 Task: Create in the project AquaVue and in the Backlog issue 'Integrate a new payment gateway into an e-commerce website' a child issue 'Security testing and implementation', and assign it to team member softage.3@softage.net. Create in the project AquaVue and in the Backlog issue 'Create a data backup and recovery plan for a company's IT infrastructure' a child issue 'Code review and optimization', and assign it to team member softage.4@softage.net
Action: Mouse moved to (213, 61)
Screenshot: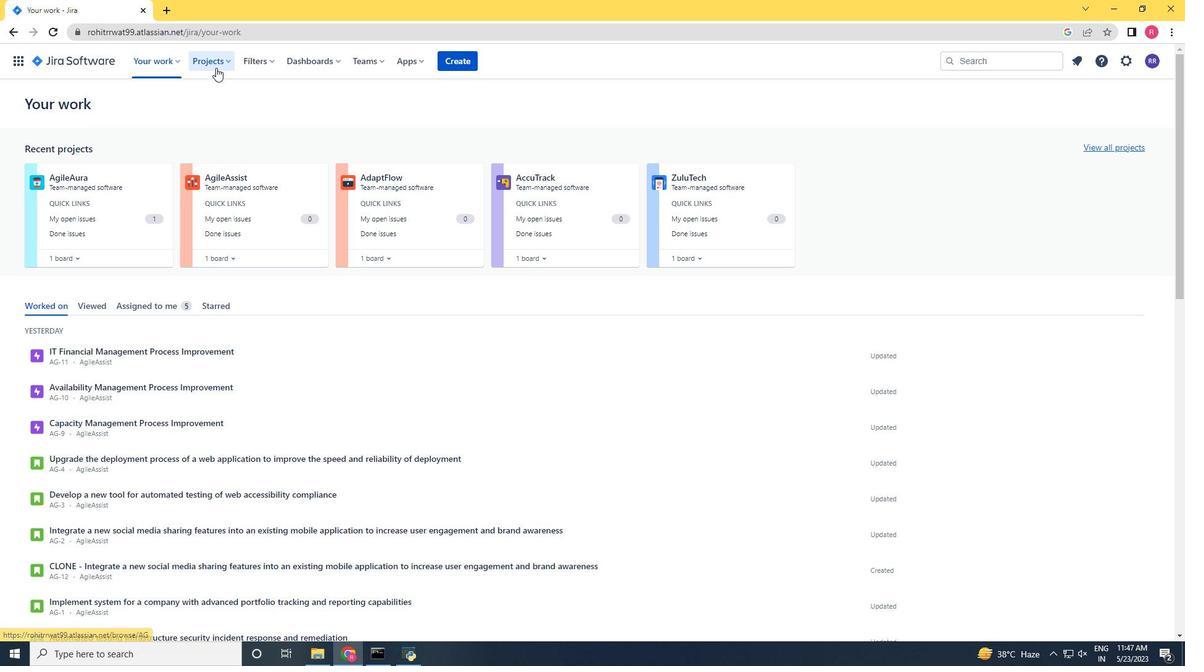
Action: Mouse pressed left at (213, 61)
Screenshot: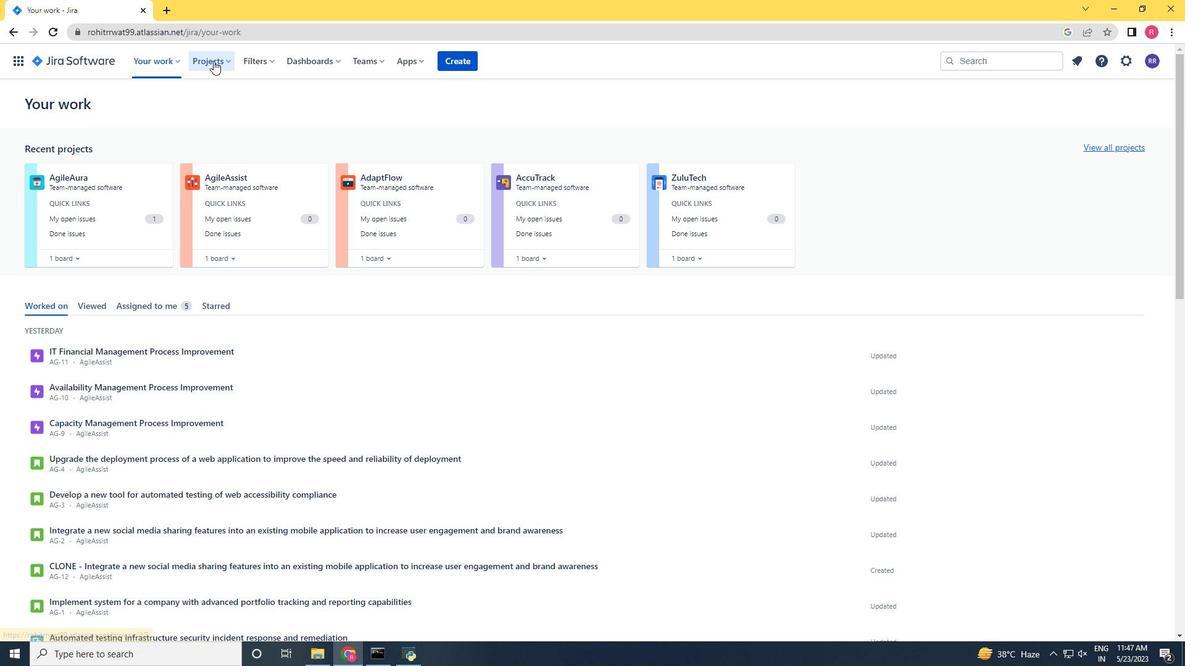 
Action: Mouse moved to (266, 125)
Screenshot: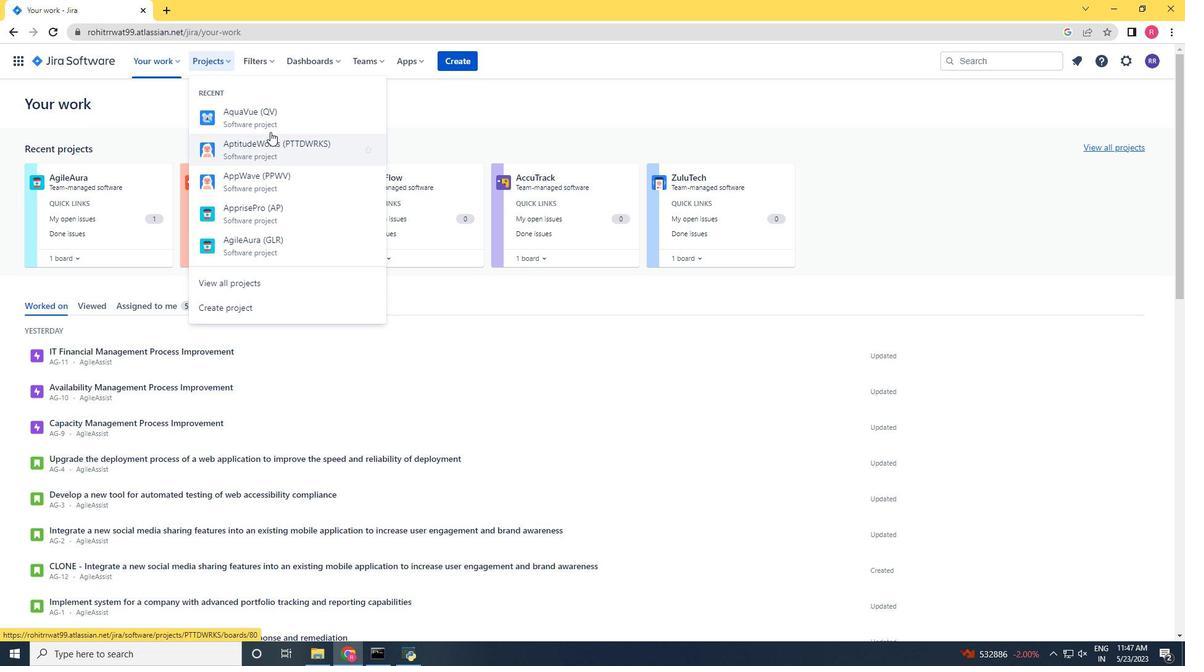 
Action: Mouse pressed left at (266, 125)
Screenshot: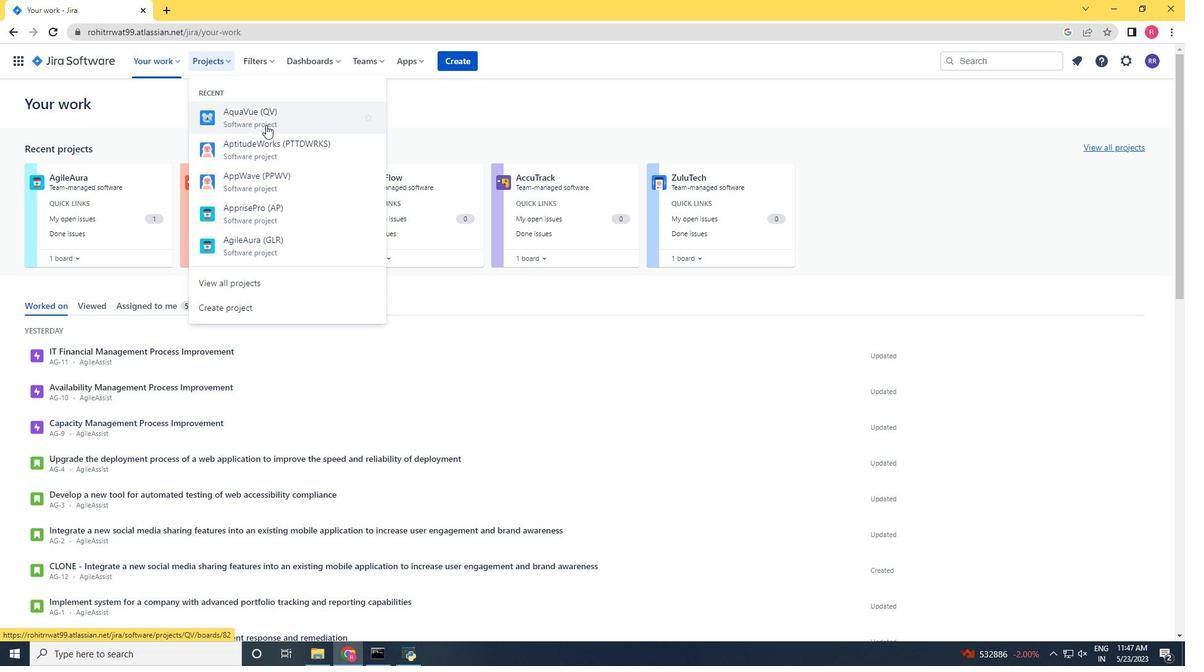 
Action: Mouse moved to (75, 190)
Screenshot: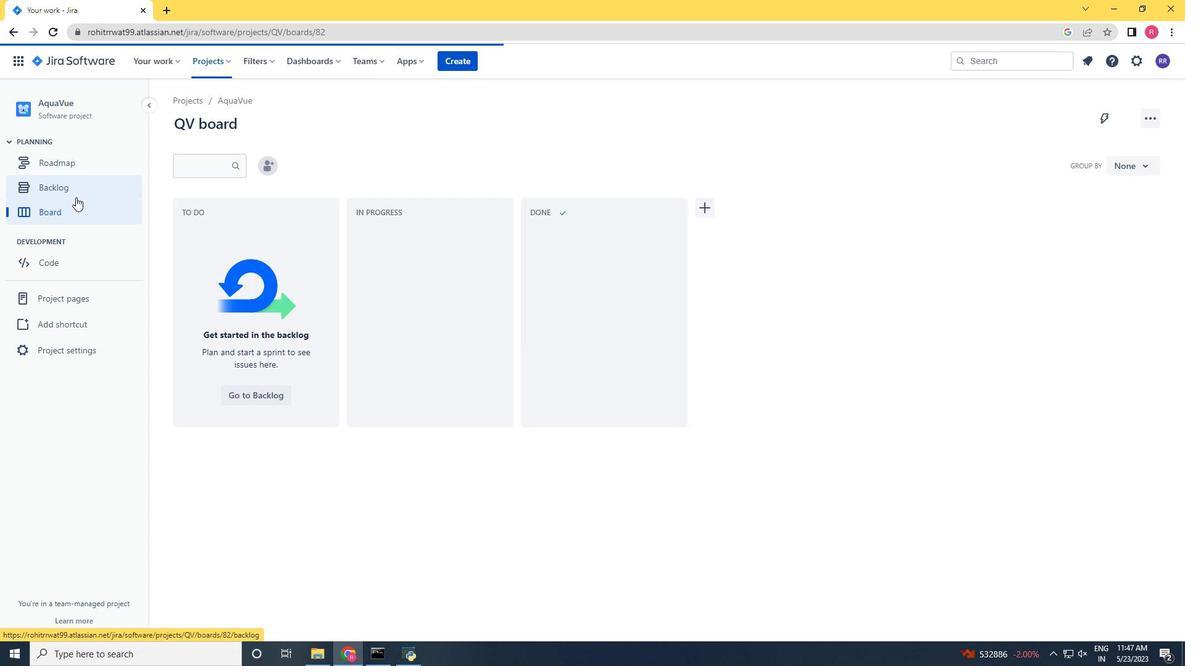 
Action: Mouse pressed left at (75, 190)
Screenshot: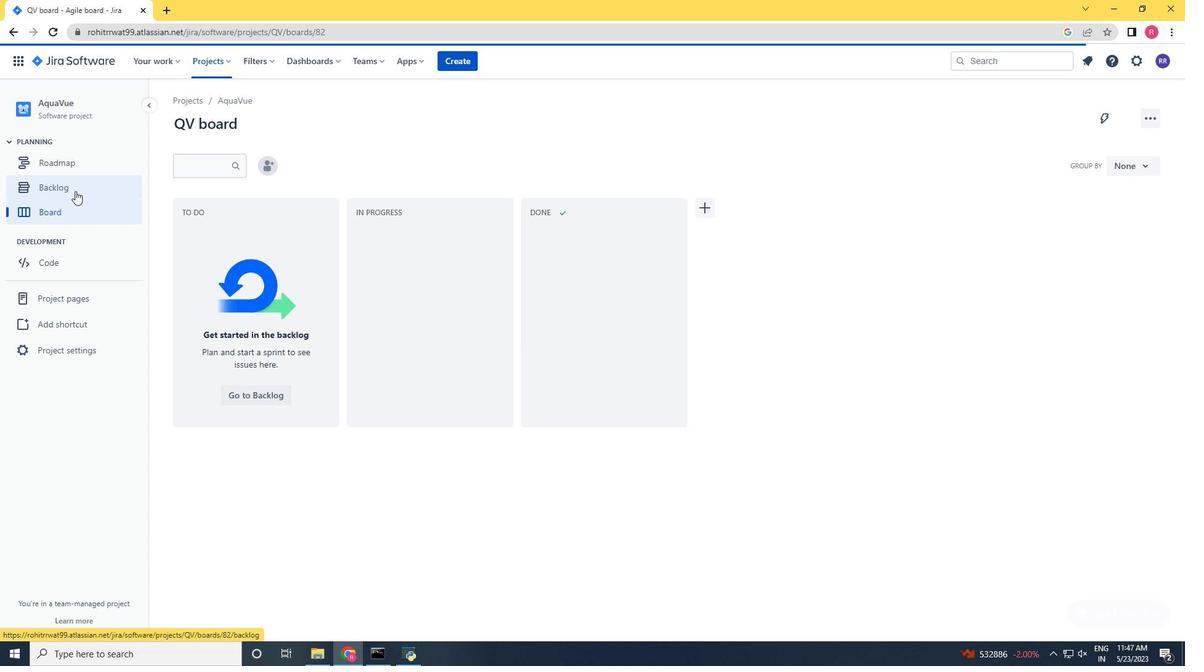 
Action: Mouse moved to (361, 425)
Screenshot: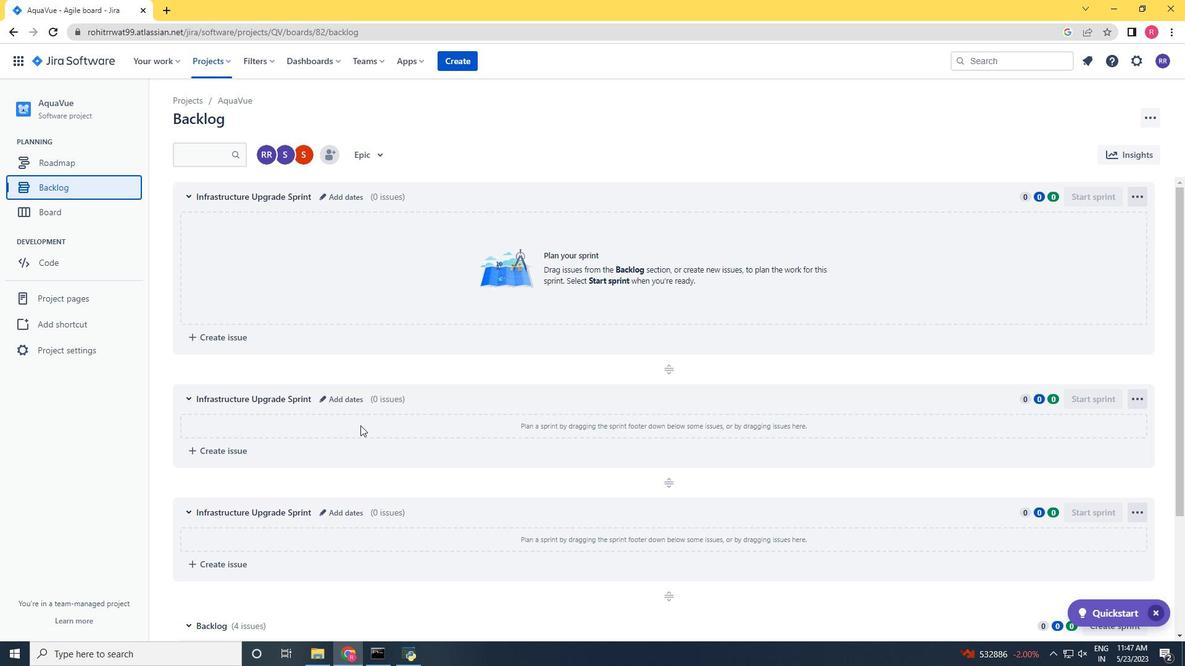 
Action: Mouse scrolled (361, 425) with delta (0, 0)
Screenshot: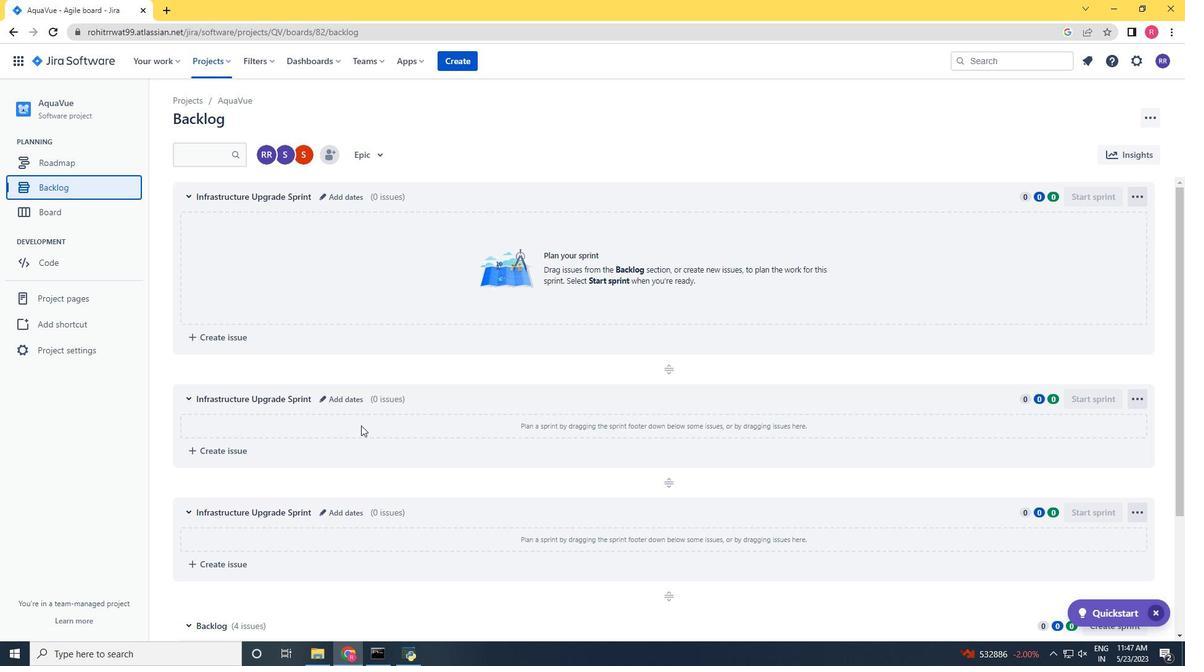 
Action: Mouse scrolled (361, 425) with delta (0, 0)
Screenshot: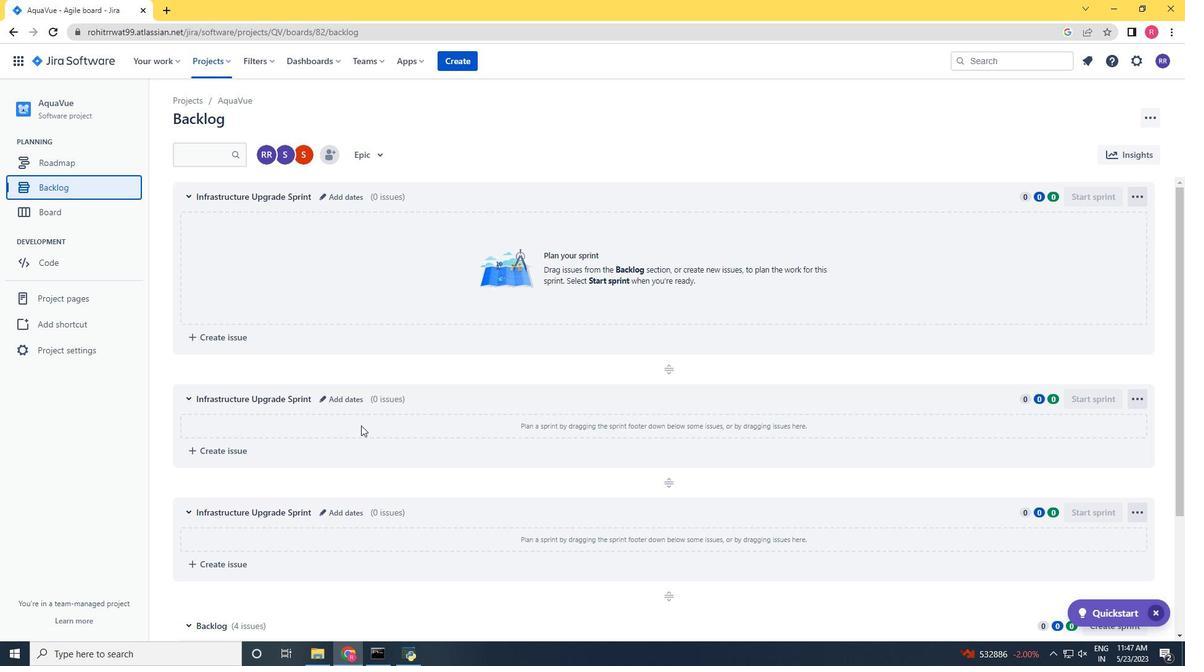 
Action: Mouse scrolled (361, 425) with delta (0, 0)
Screenshot: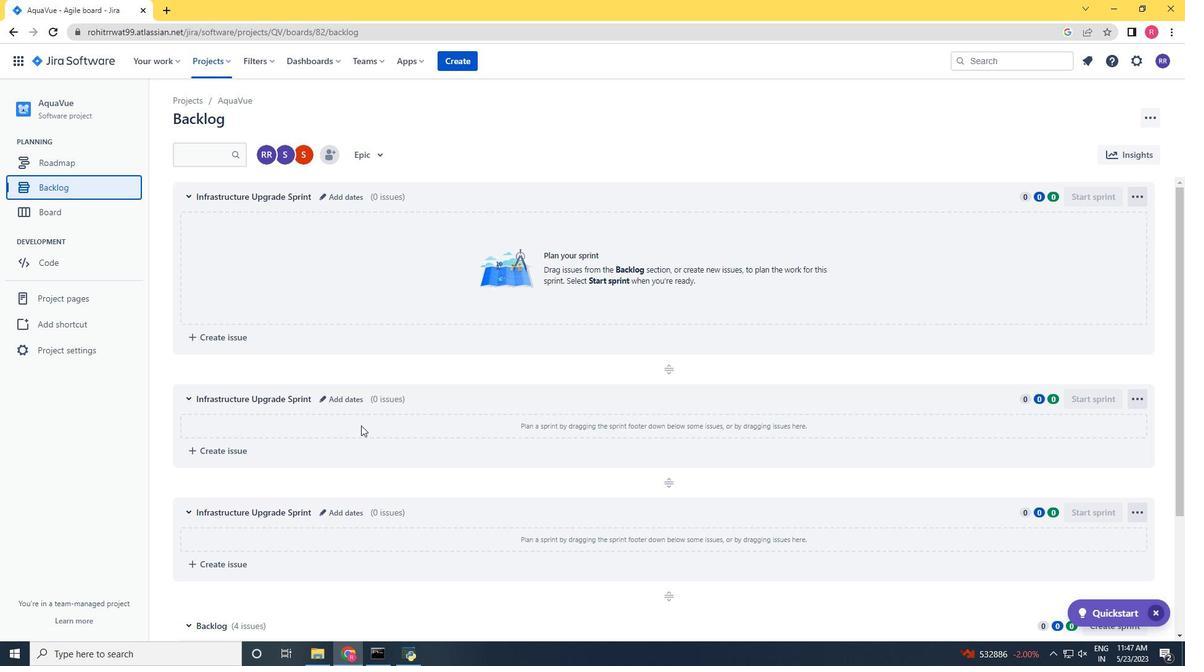 
Action: Mouse moved to (374, 447)
Screenshot: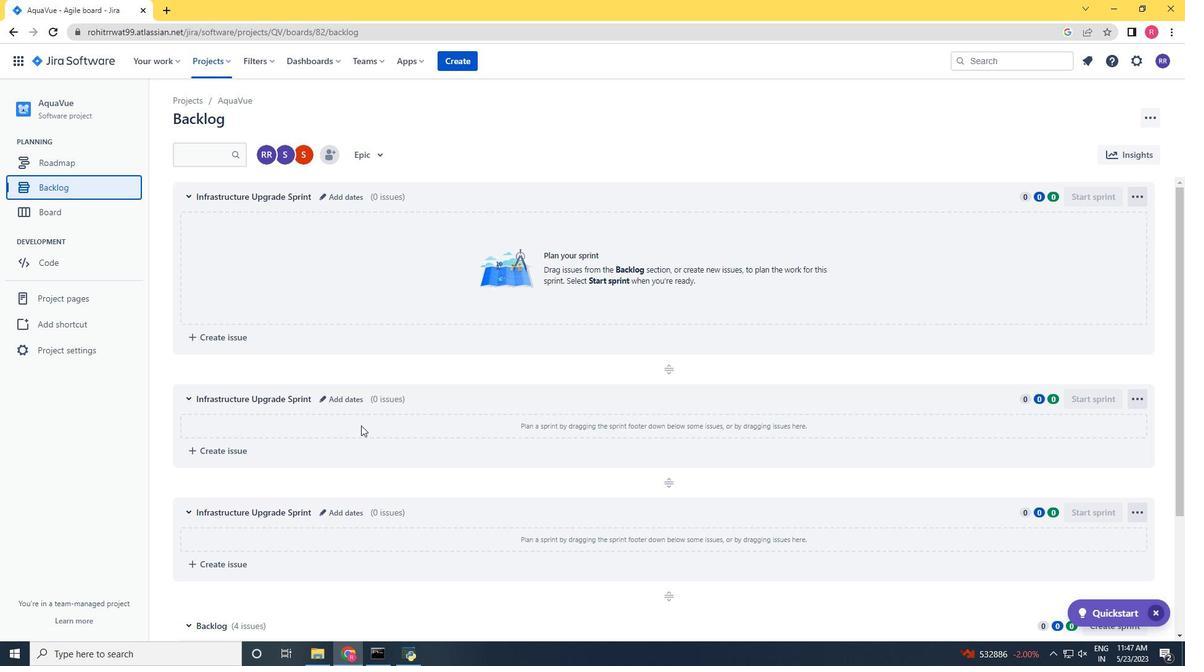 
Action: Mouse scrolled (374, 446) with delta (0, 0)
Screenshot: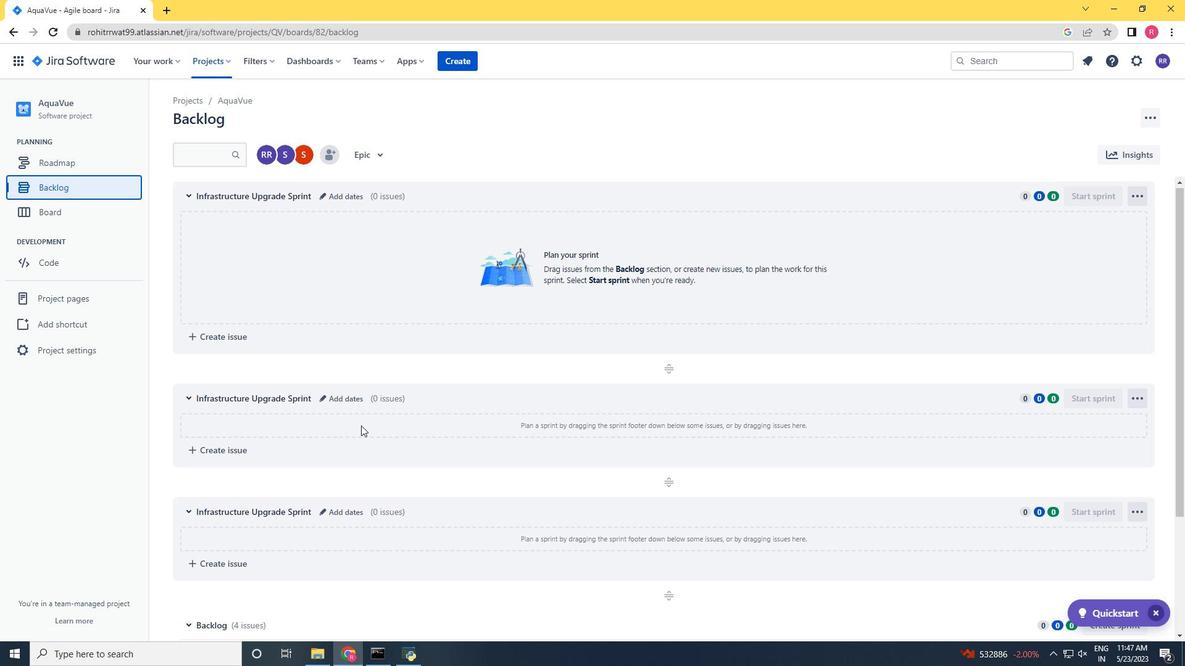 
Action: Mouse moved to (454, 501)
Screenshot: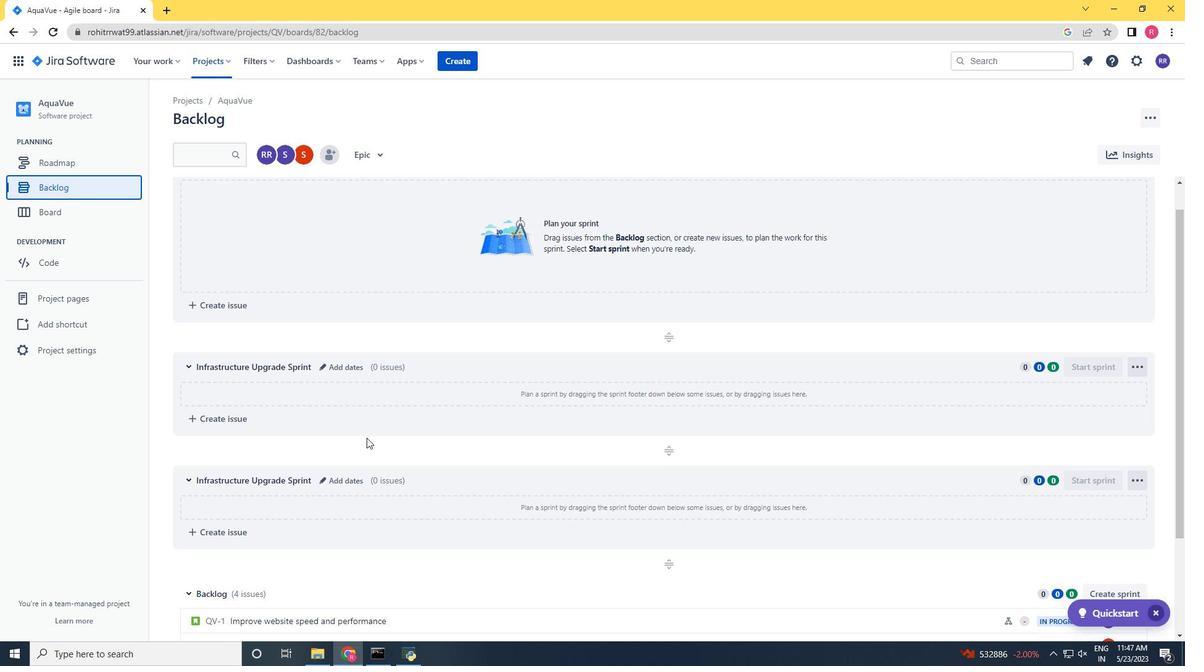 
Action: Mouse scrolled (454, 500) with delta (0, 0)
Screenshot: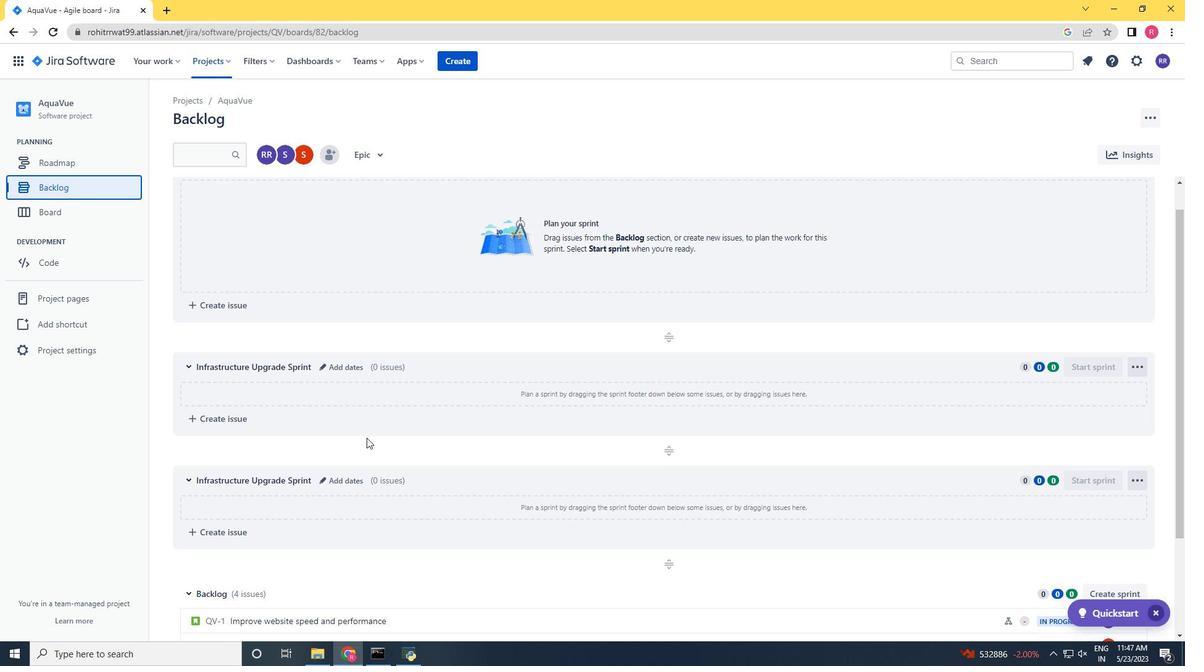 
Action: Mouse moved to (612, 540)
Screenshot: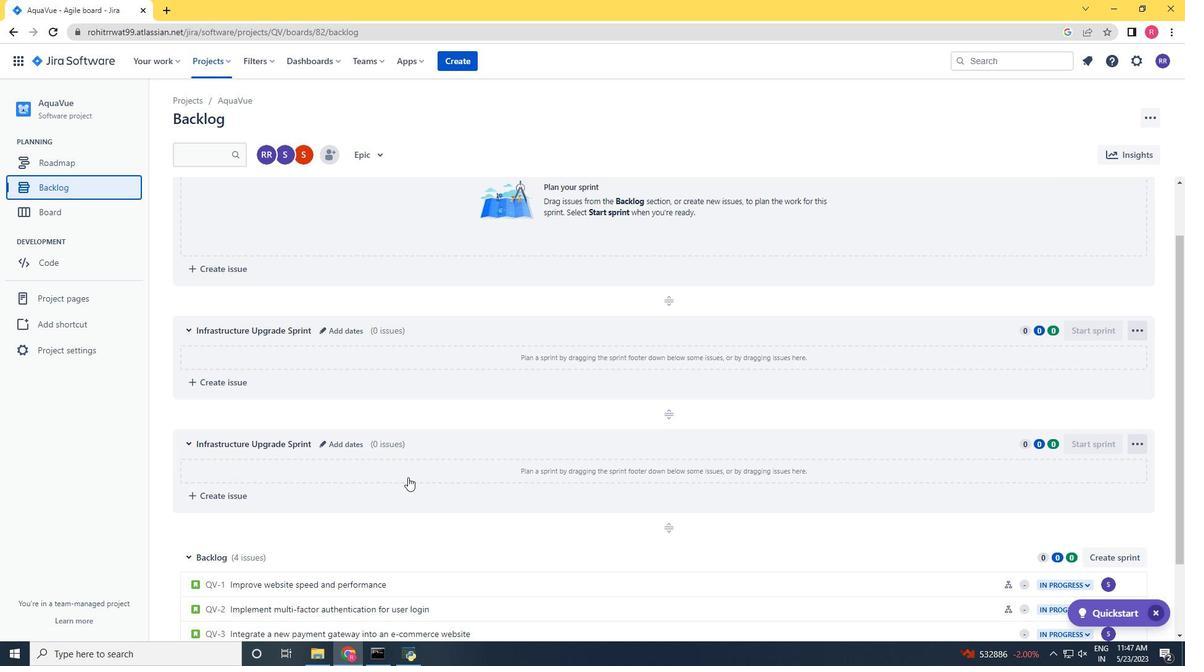 
Action: Mouse scrolled (612, 539) with delta (0, 0)
Screenshot: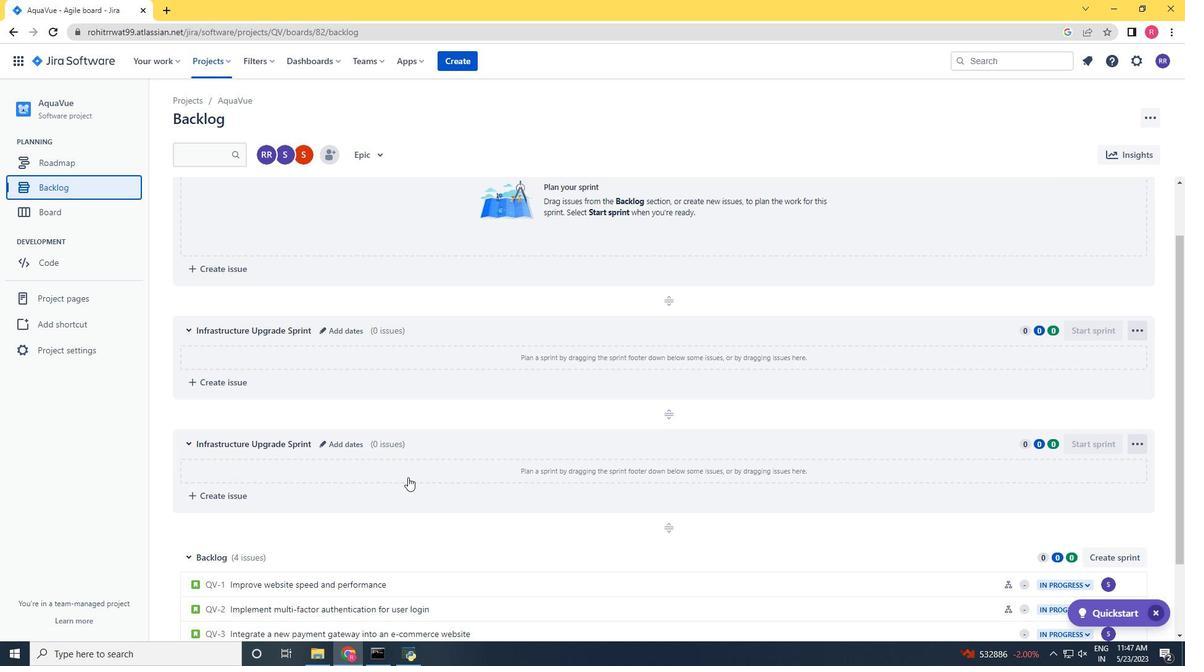 
Action: Mouse moved to (910, 540)
Screenshot: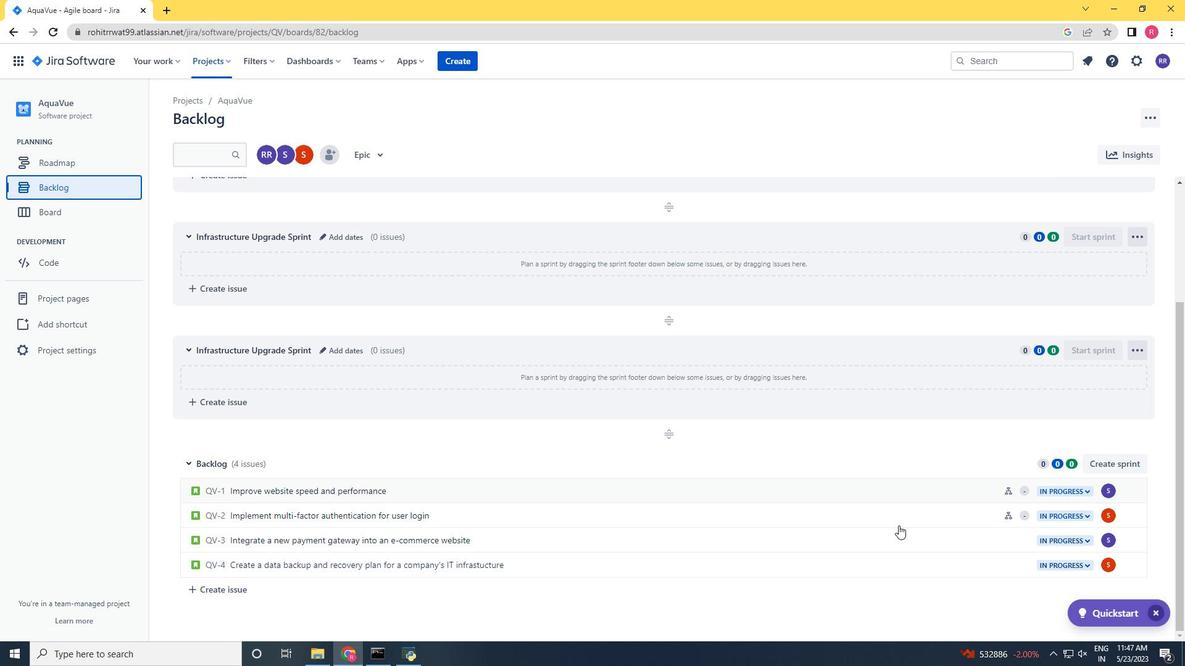 
Action: Mouse pressed left at (910, 540)
Screenshot: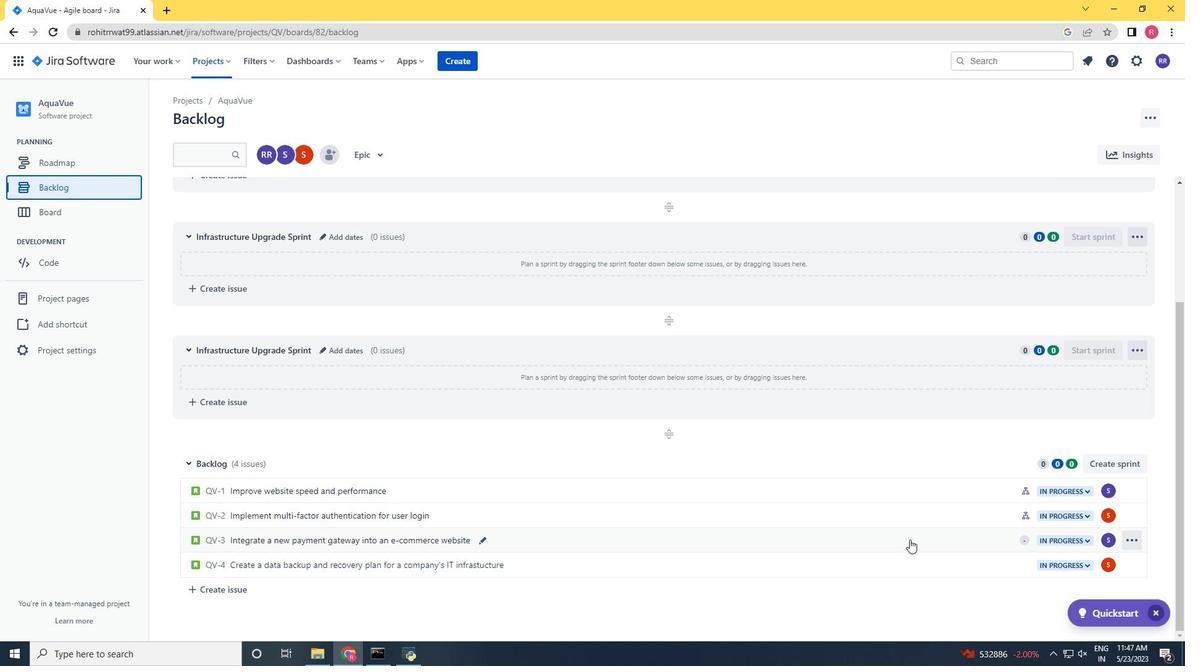 
Action: Mouse moved to (963, 270)
Screenshot: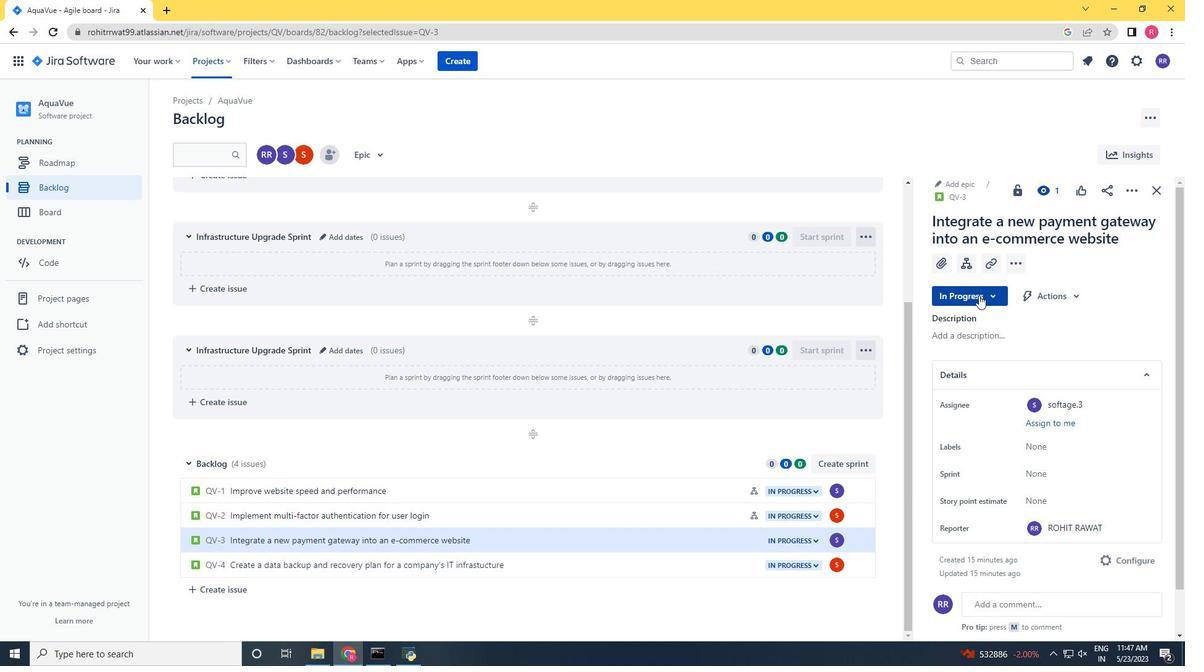 
Action: Mouse pressed left at (963, 270)
Screenshot: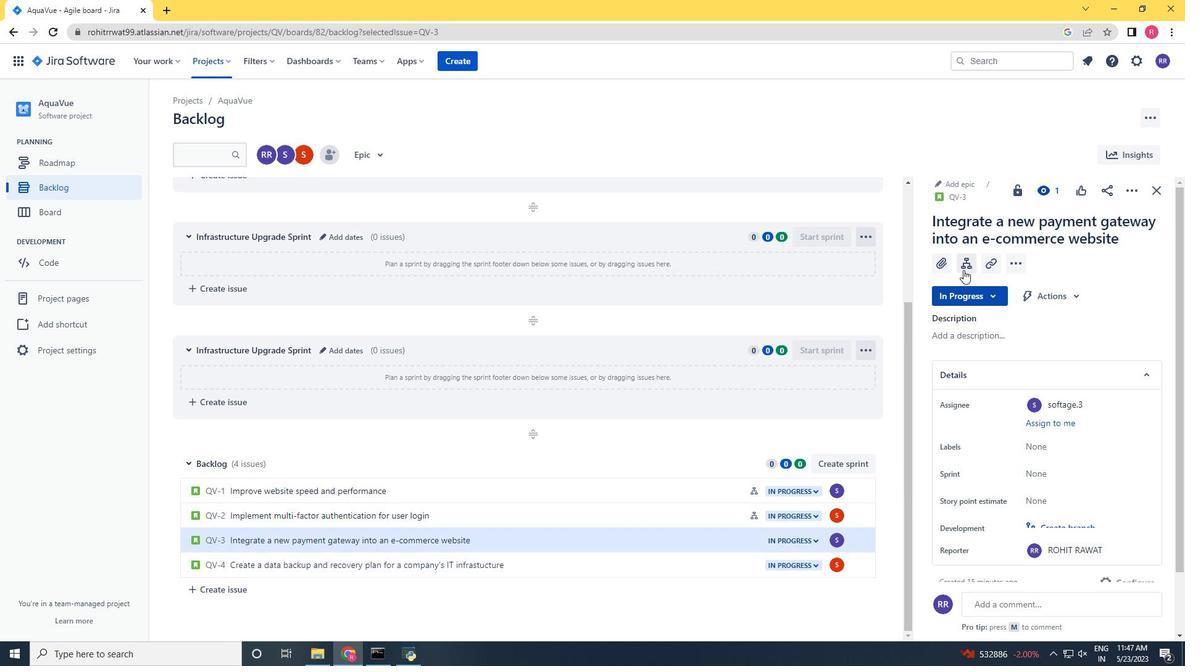 
Action: Mouse moved to (974, 366)
Screenshot: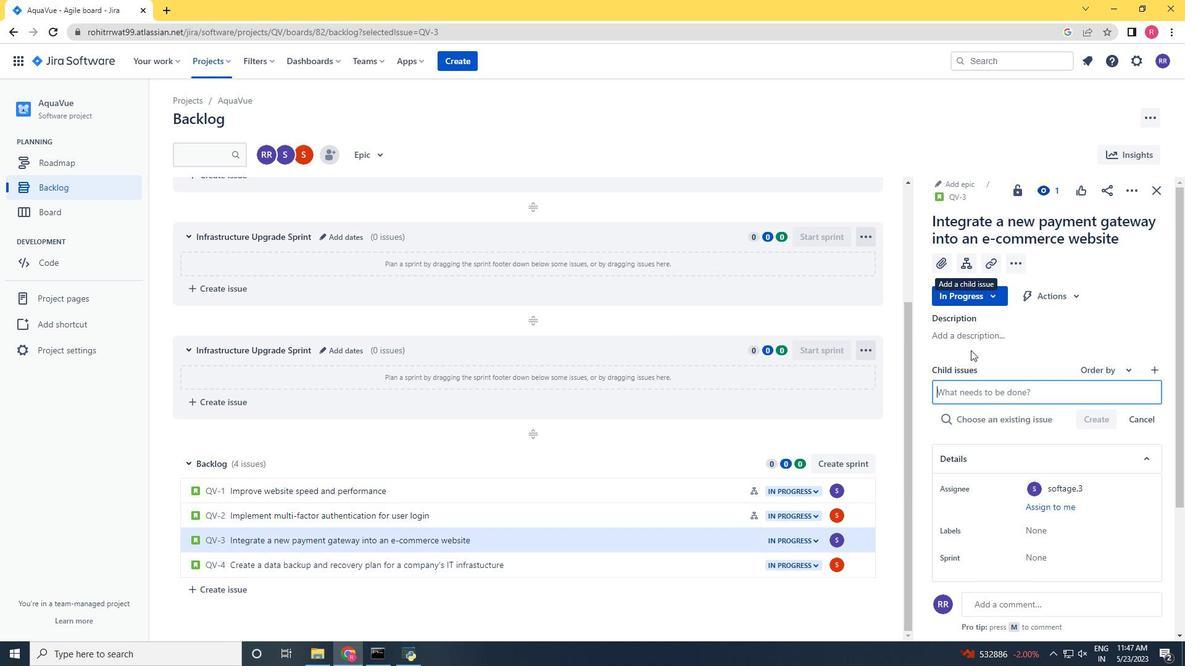 
Action: Key pressed <Key.shift>Security<Key.space>testing<Key.space>and<Key.space>implement<Key.space><Key.backspace>ation<Key.space><Key.enter>
Screenshot: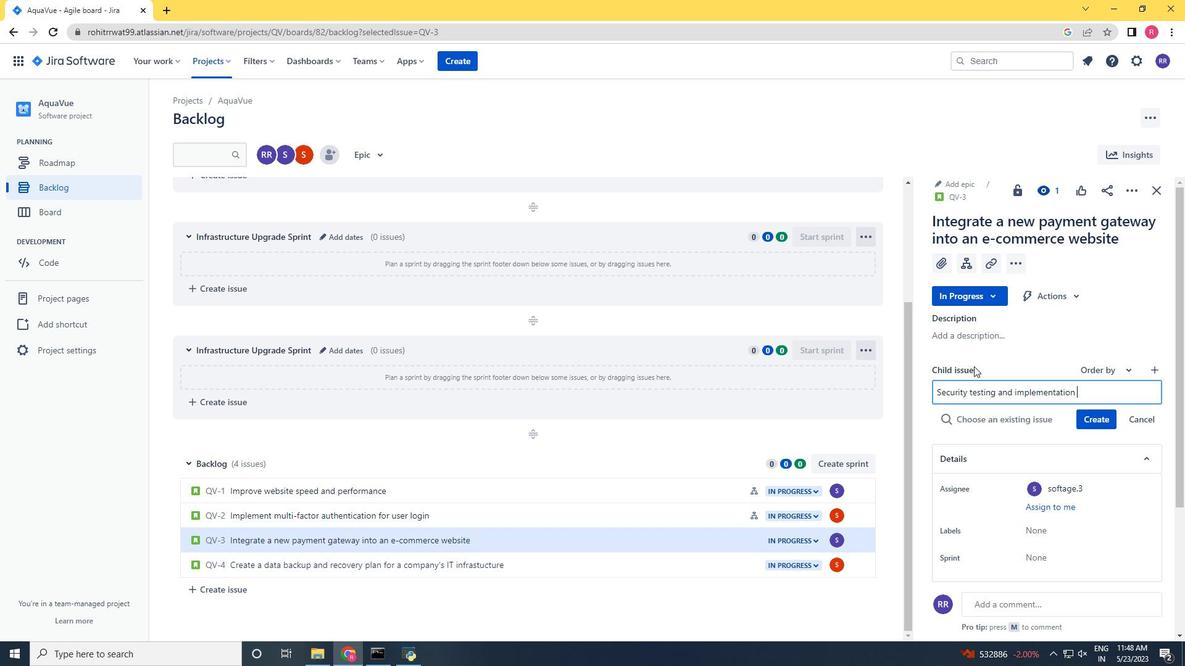 
Action: Mouse moved to (682, 559)
Screenshot: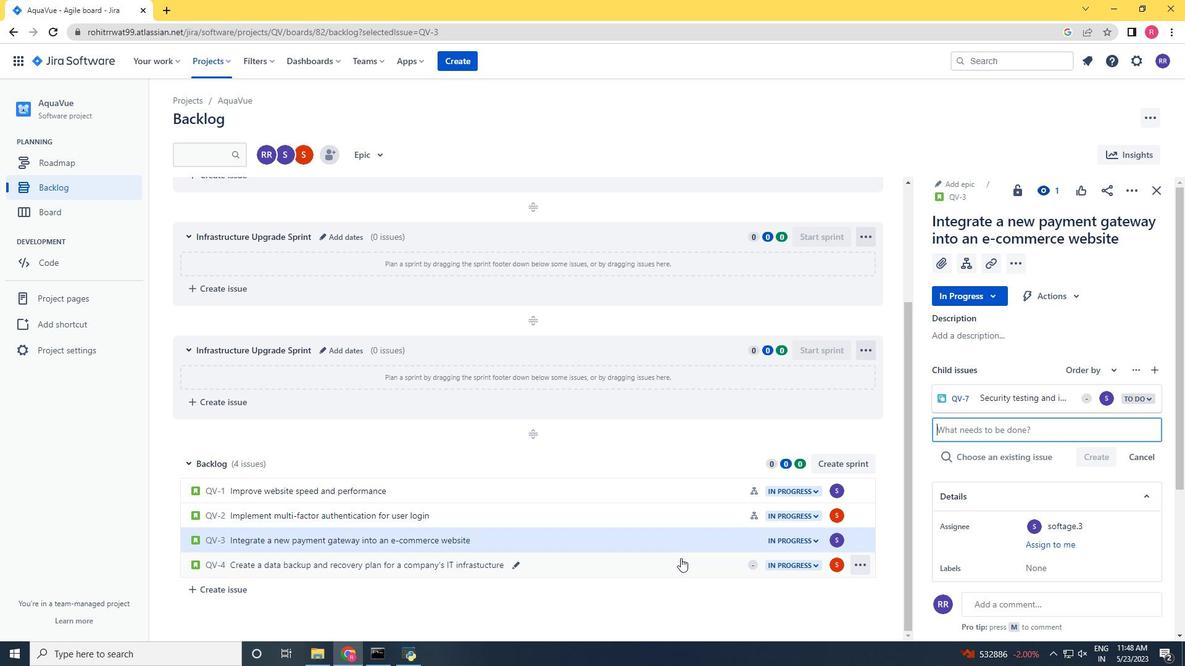 
Action: Mouse pressed left at (682, 559)
Screenshot: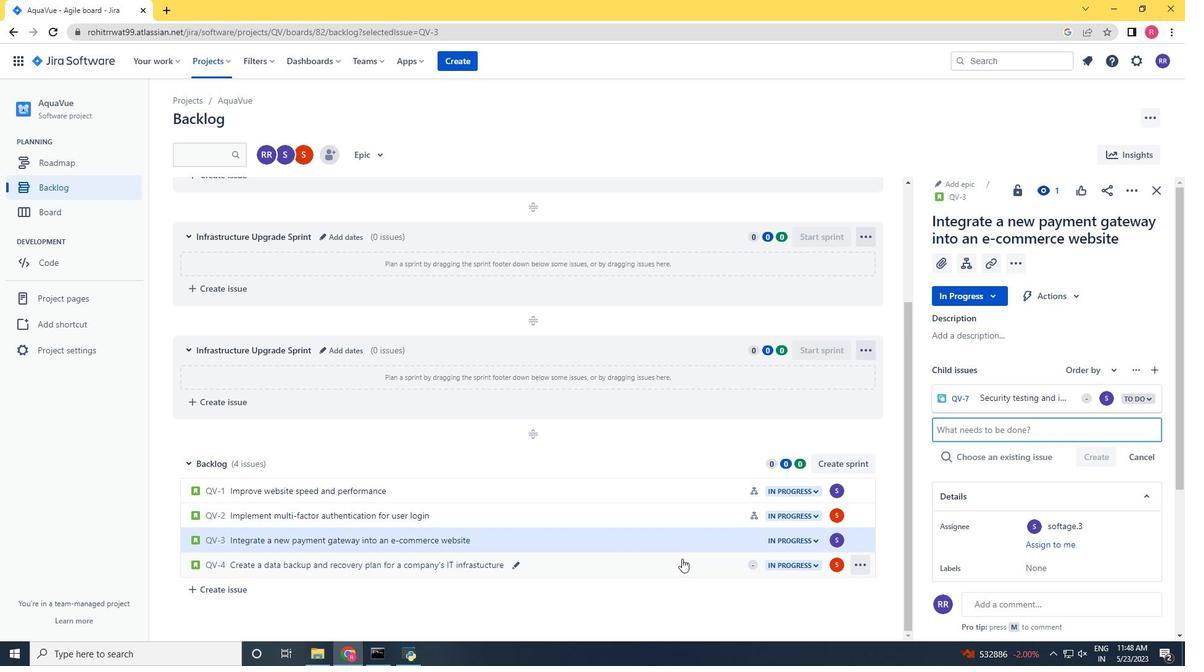 
Action: Mouse moved to (966, 283)
Screenshot: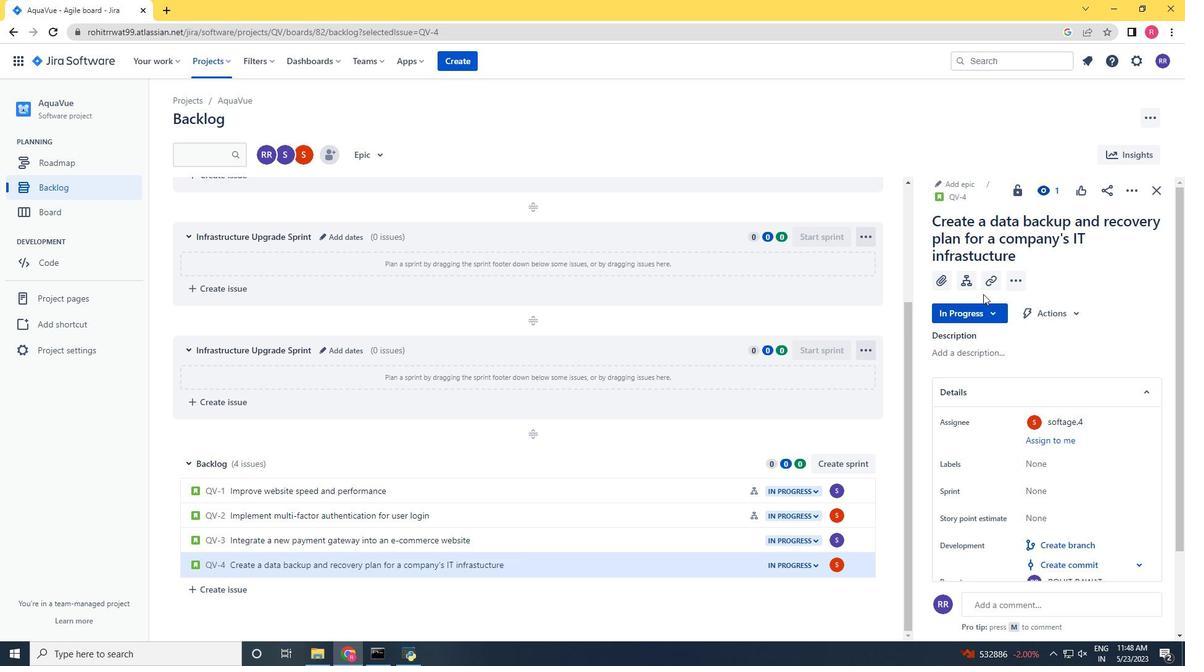 
Action: Mouse pressed left at (966, 283)
Screenshot: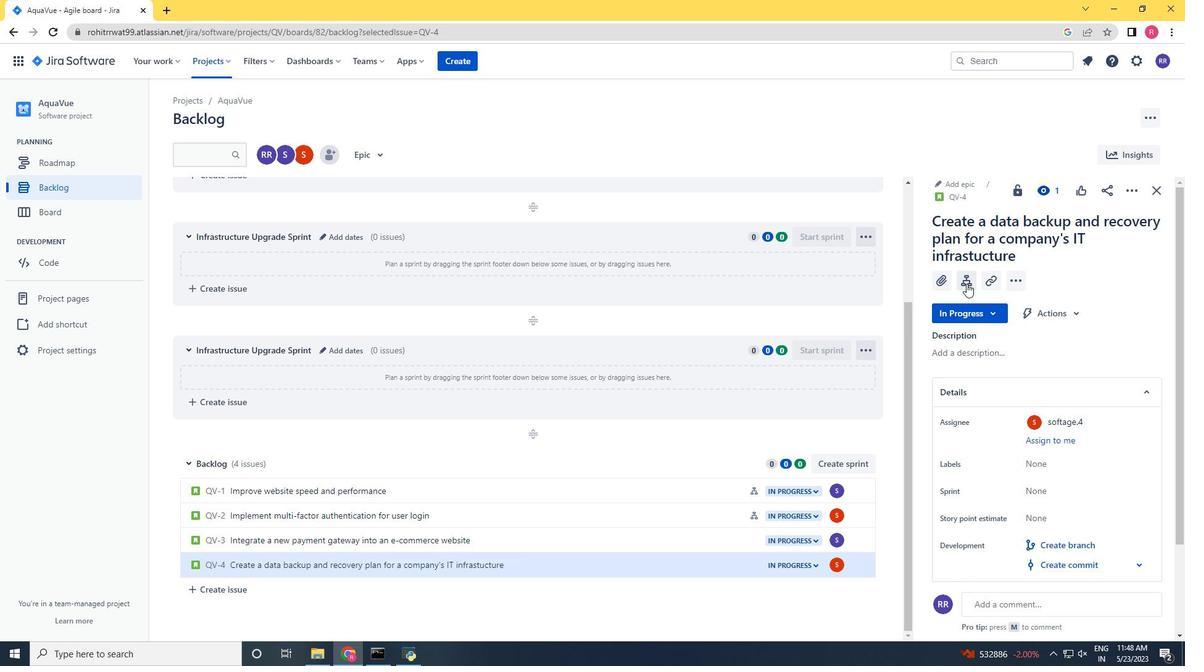 
Action: Key pressed <Key.shift>Code<Key.space><Key.space>review<Key.space>and<Key.space>optimization<Key.space><Key.enter>
Screenshot: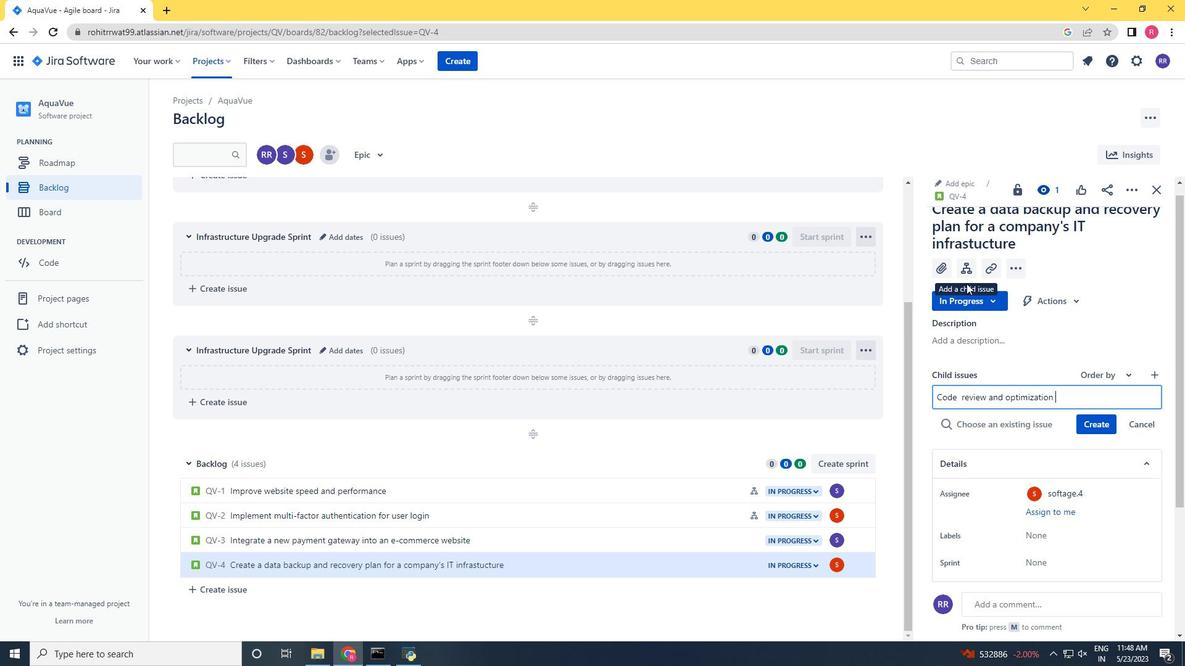 
Action: Mouse moved to (1110, 402)
Screenshot: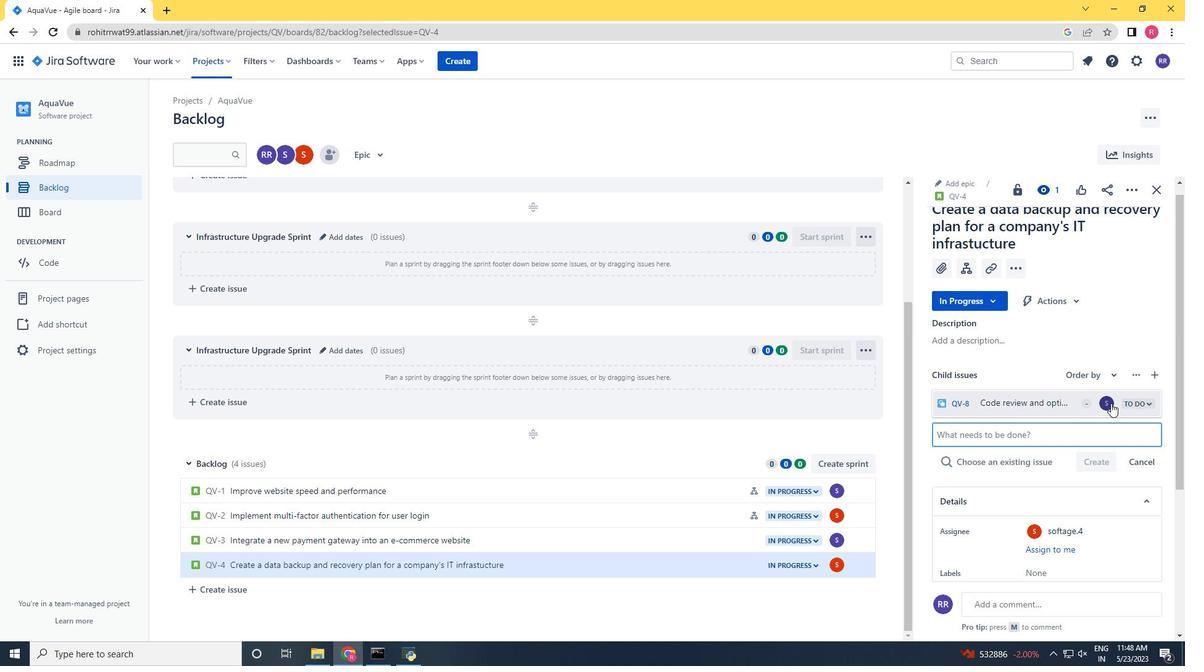 
Action: Mouse pressed left at (1110, 402)
Screenshot: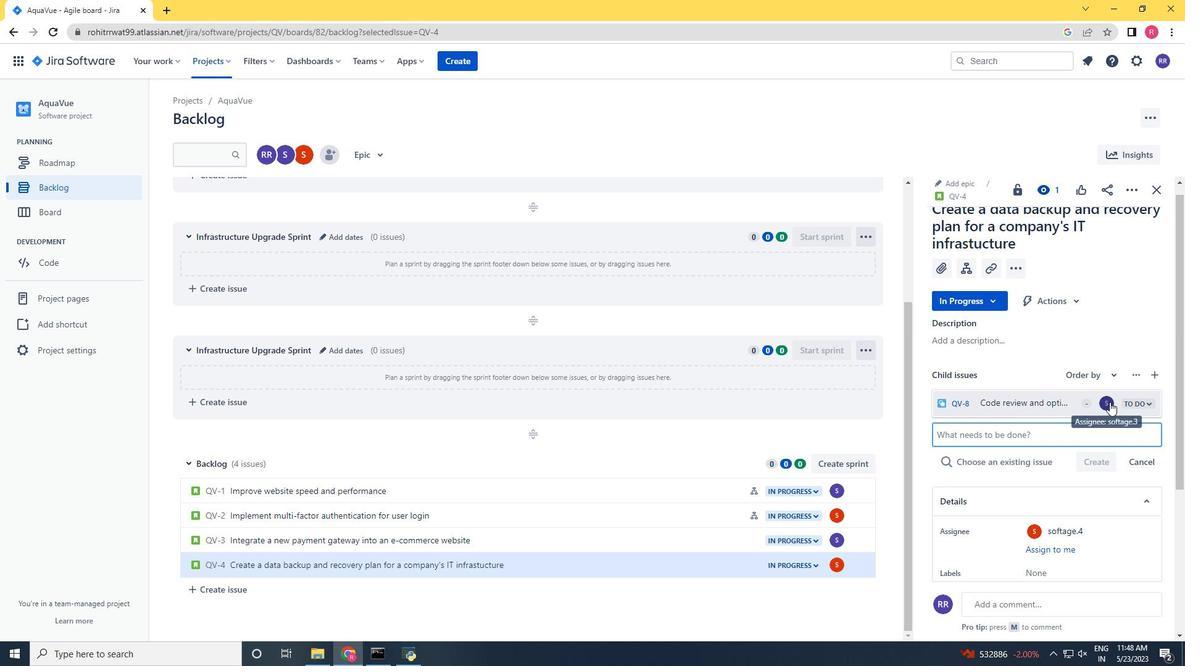 
Action: Key pressed softage.4
Screenshot: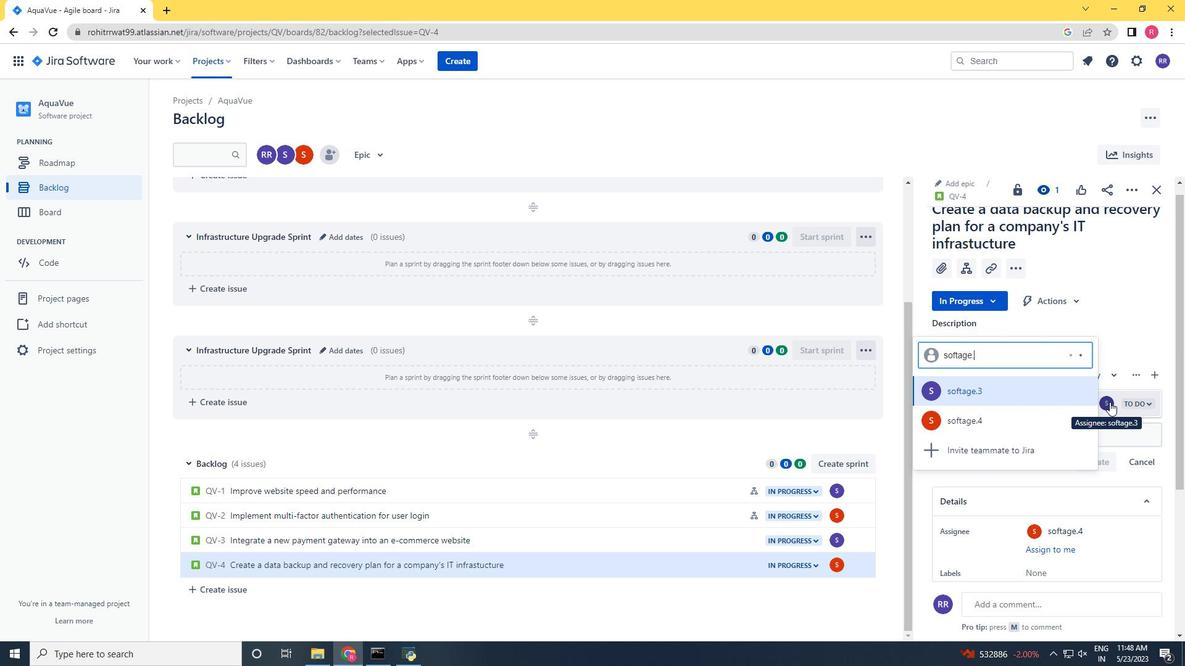 
Action: Mouse moved to (988, 384)
Screenshot: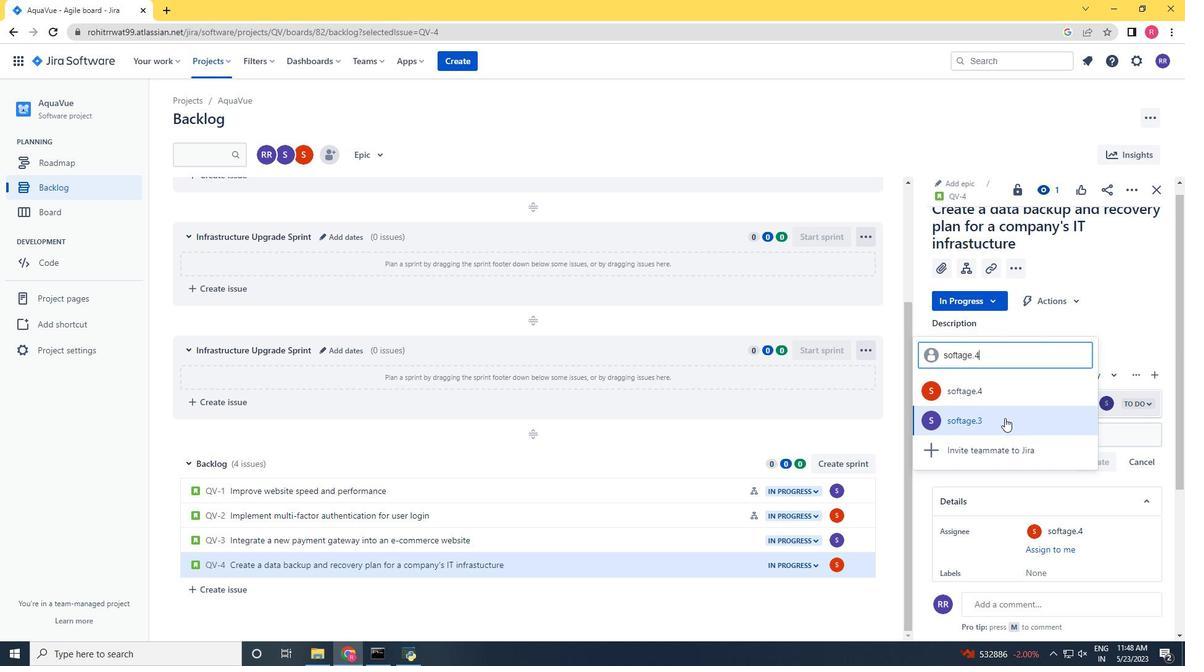
Action: Mouse pressed left at (988, 384)
Screenshot: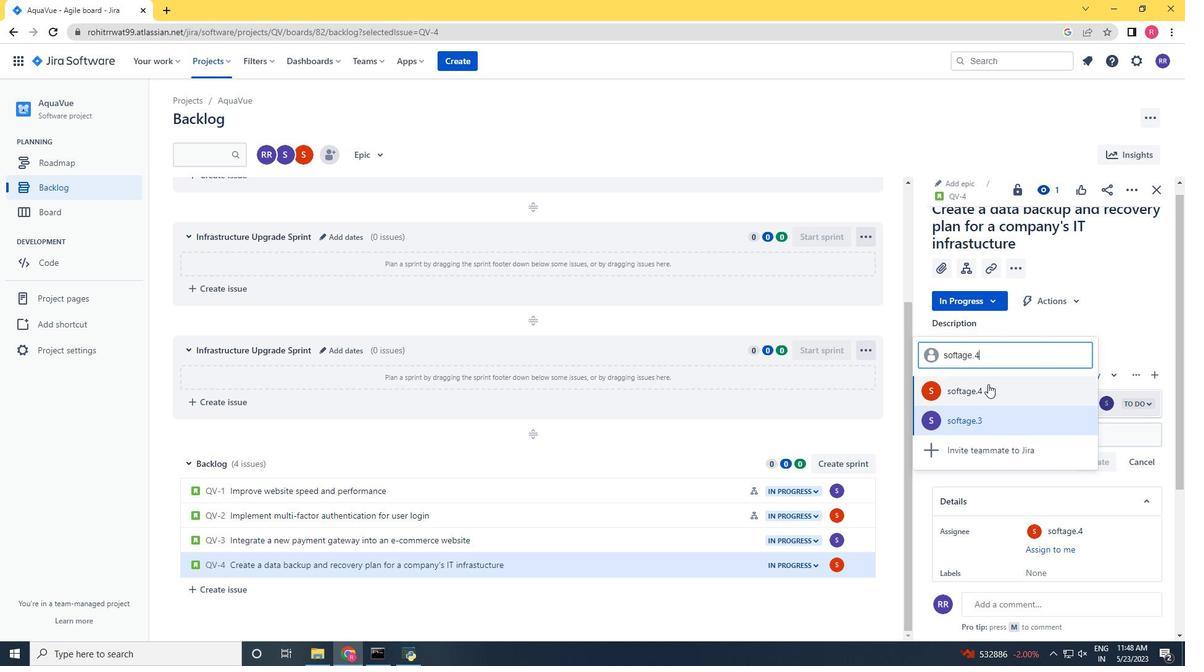 
Action: Mouse moved to (628, 592)
Screenshot: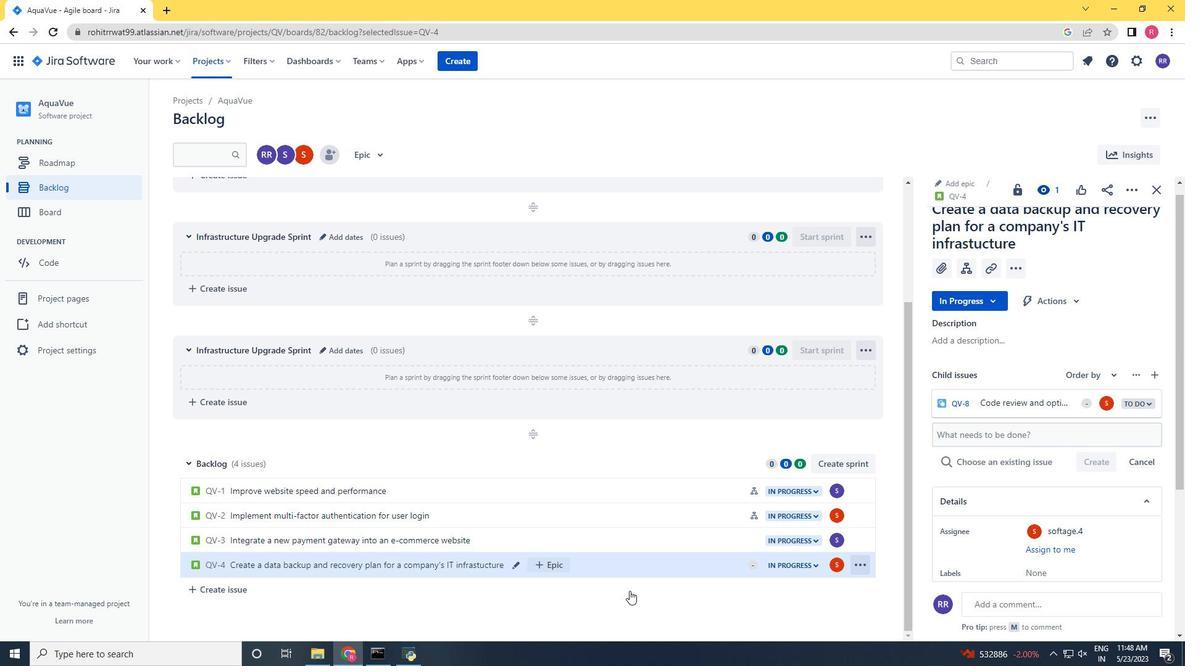 
